 Task: Set and save  "Partitions to consider" for "H.264/MPEG-4 Part 10/AVC encoder (x264 10-bit)" to none.
Action: Mouse moved to (111, 14)
Screenshot: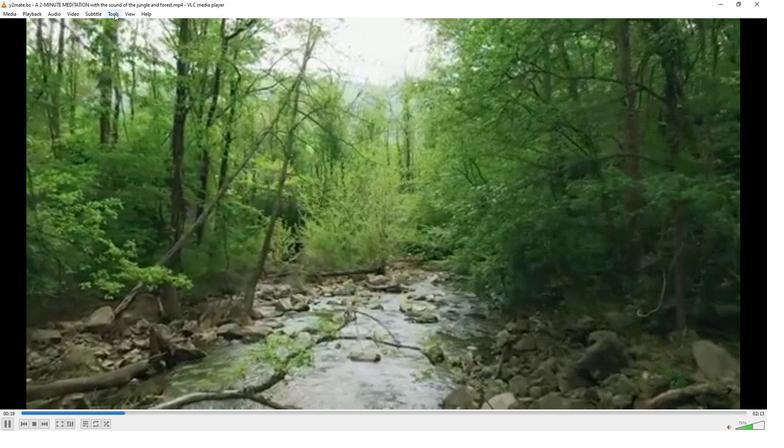 
Action: Mouse pressed left at (111, 14)
Screenshot: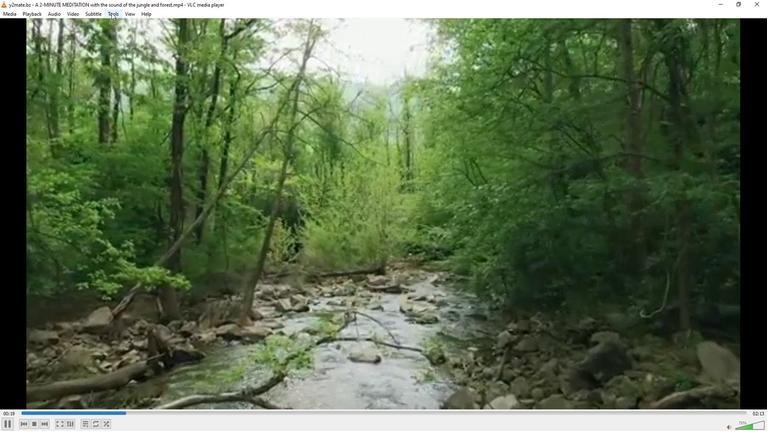 
Action: Mouse moved to (125, 109)
Screenshot: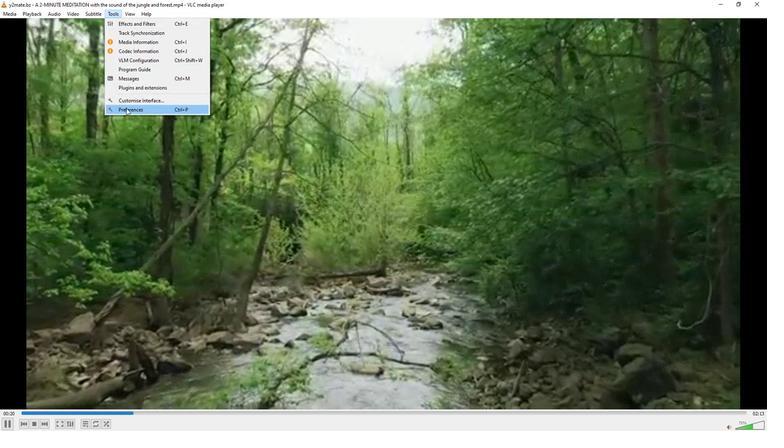 
Action: Mouse pressed left at (125, 109)
Screenshot: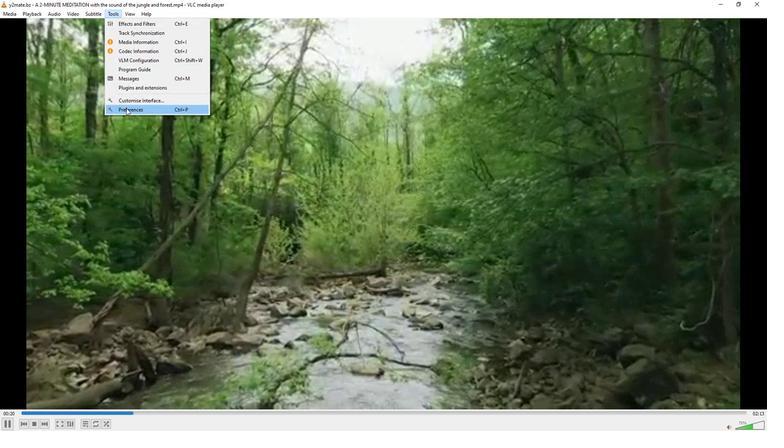 
Action: Mouse moved to (252, 350)
Screenshot: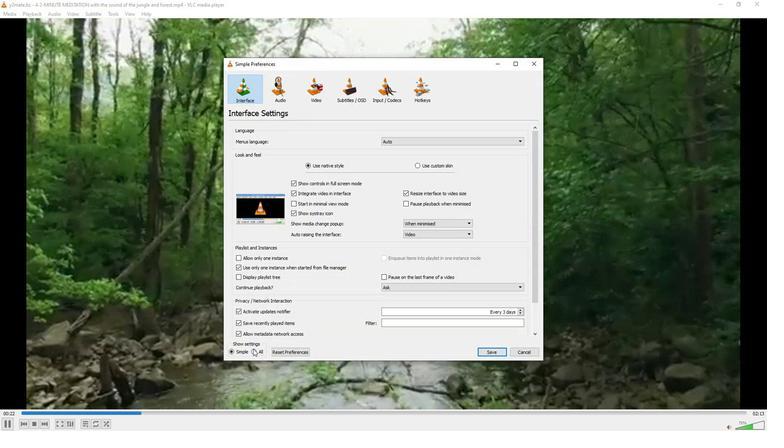 
Action: Mouse pressed left at (252, 350)
Screenshot: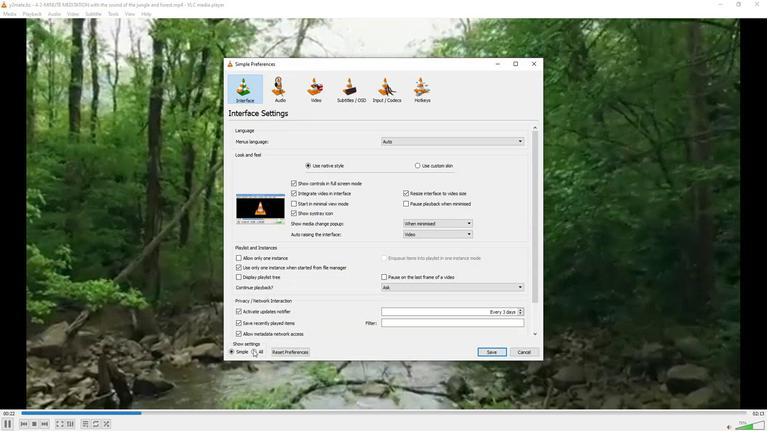 
Action: Mouse moved to (241, 270)
Screenshot: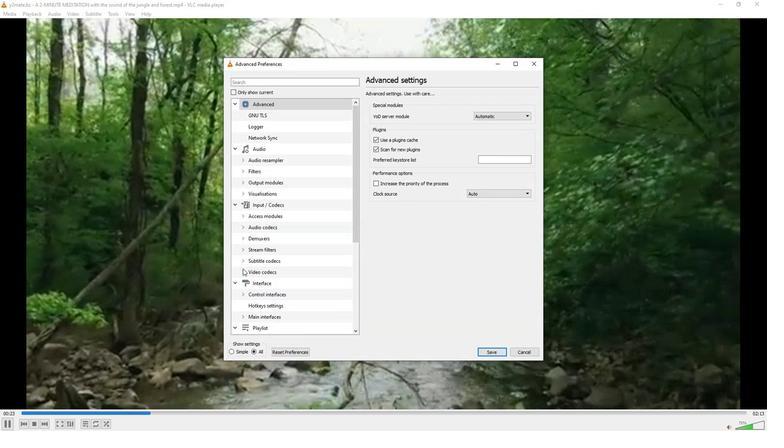 
Action: Mouse pressed left at (241, 270)
Screenshot: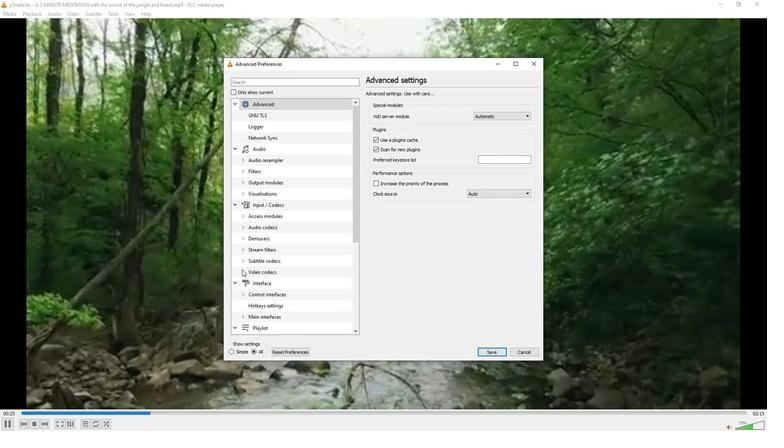 
Action: Mouse moved to (257, 273)
Screenshot: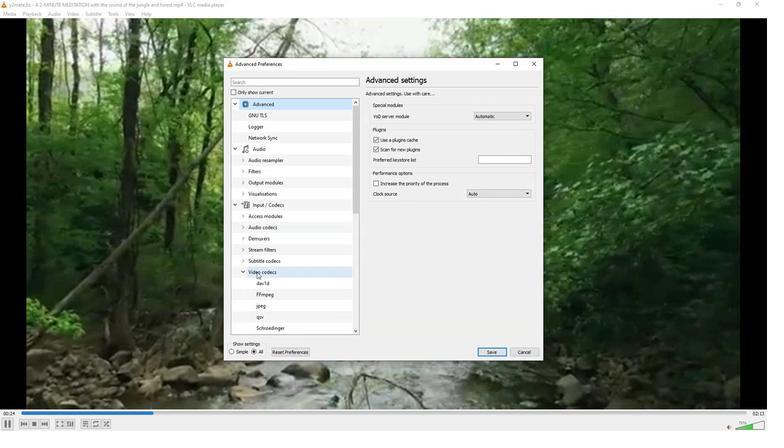 
Action: Mouse scrolled (257, 272) with delta (0, 0)
Screenshot: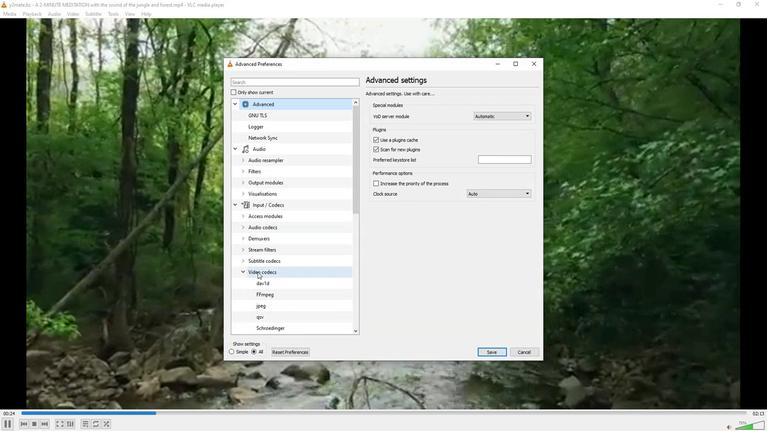 
Action: Mouse scrolled (257, 272) with delta (0, 0)
Screenshot: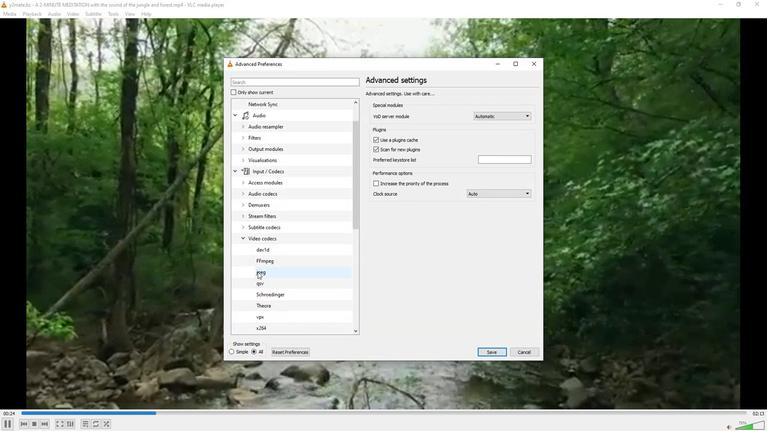
Action: Mouse moved to (259, 303)
Screenshot: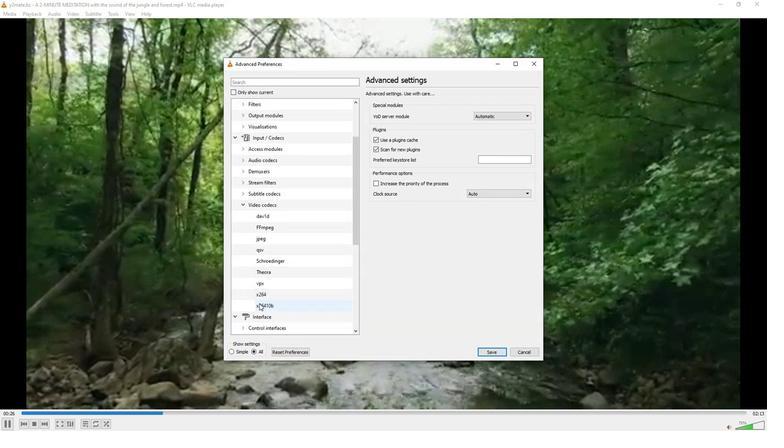 
Action: Mouse pressed left at (259, 303)
Screenshot: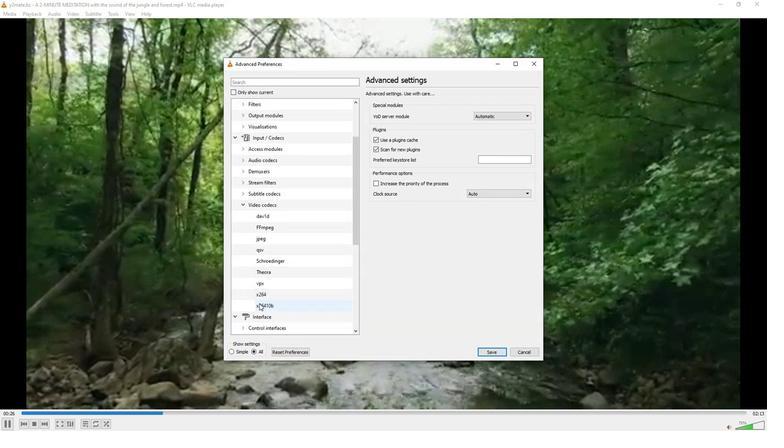 
Action: Mouse moved to (386, 282)
Screenshot: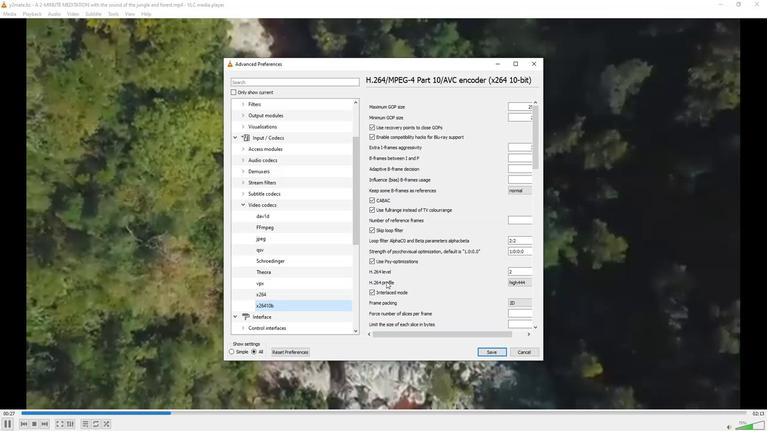 
Action: Mouse scrolled (386, 282) with delta (0, 0)
Screenshot: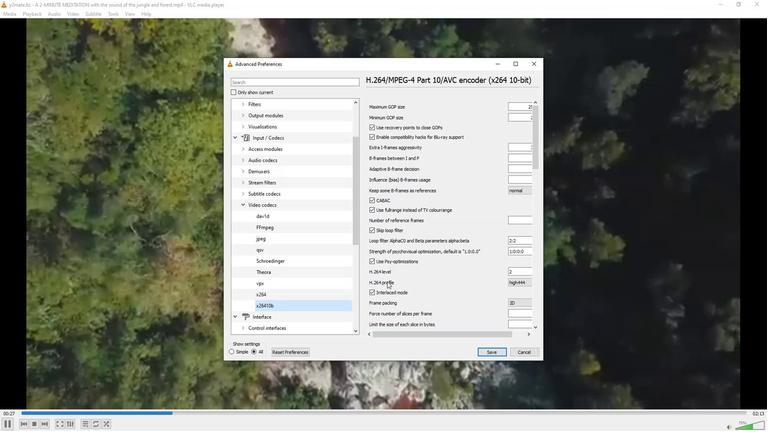 
Action: Mouse moved to (386, 282)
Screenshot: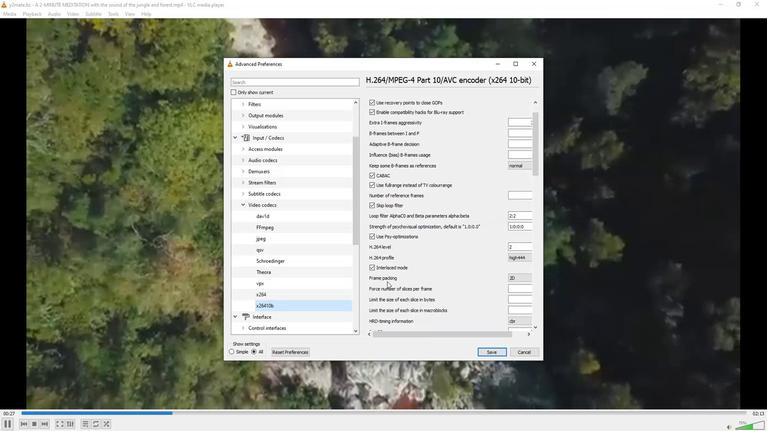 
Action: Mouse scrolled (386, 281) with delta (0, 0)
Screenshot: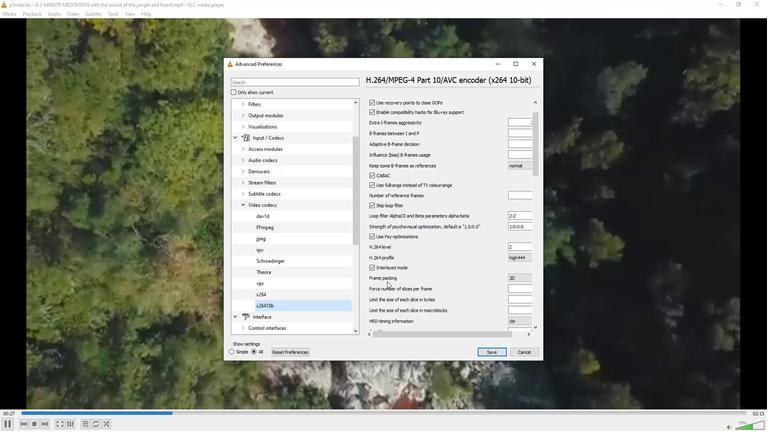 
Action: Mouse moved to (389, 278)
Screenshot: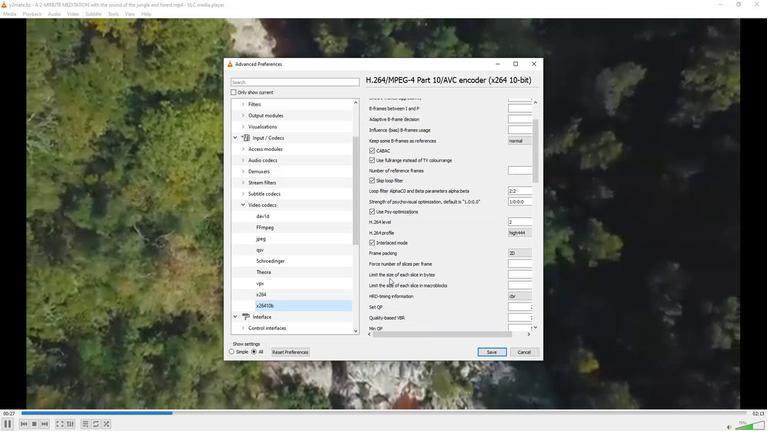 
Action: Mouse scrolled (389, 278) with delta (0, 0)
Screenshot: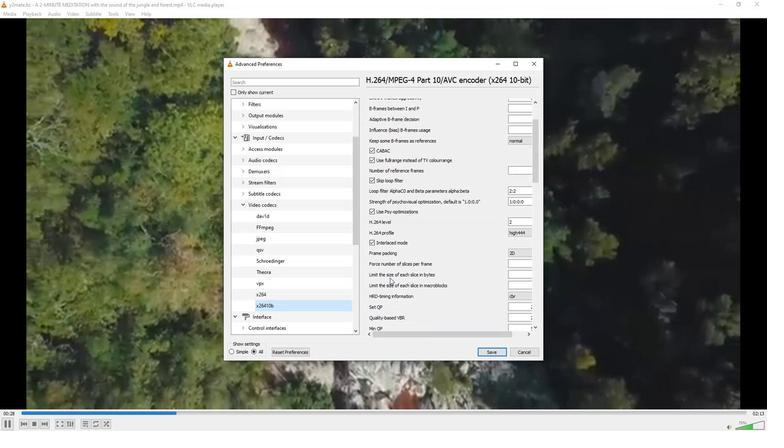 
Action: Mouse moved to (389, 278)
Screenshot: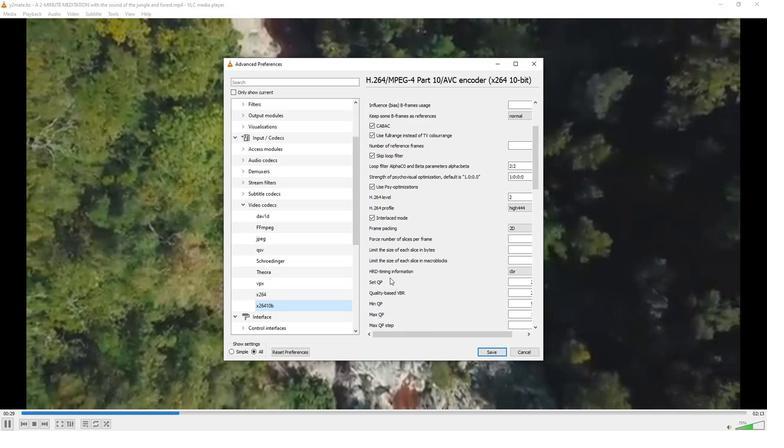 
Action: Mouse scrolled (389, 278) with delta (0, 0)
Screenshot: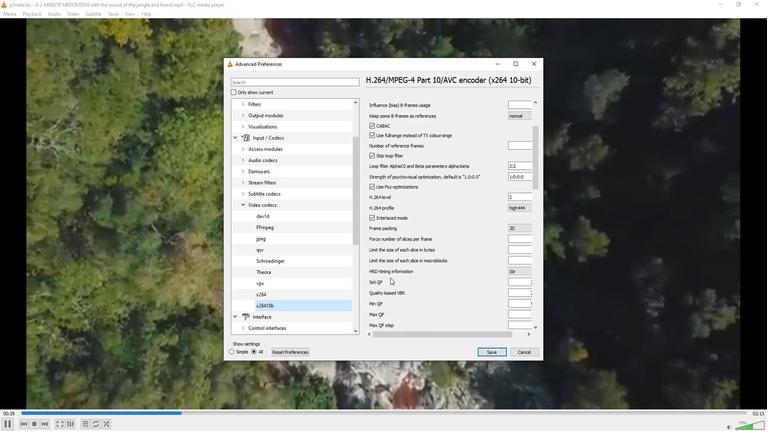 
Action: Mouse scrolled (389, 278) with delta (0, 0)
Screenshot: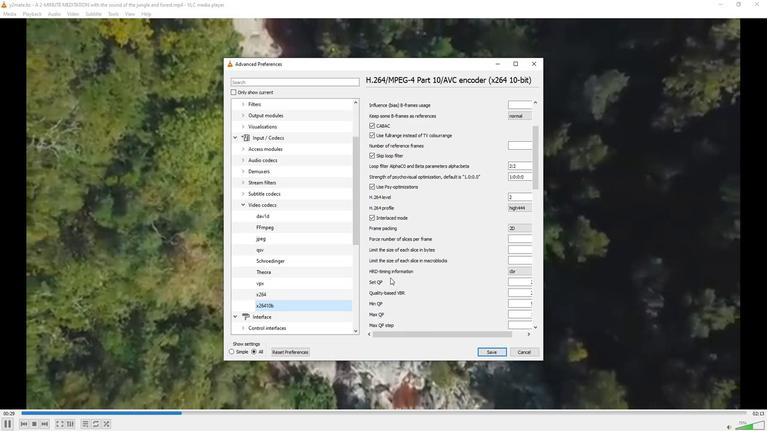 
Action: Mouse moved to (390, 278)
Screenshot: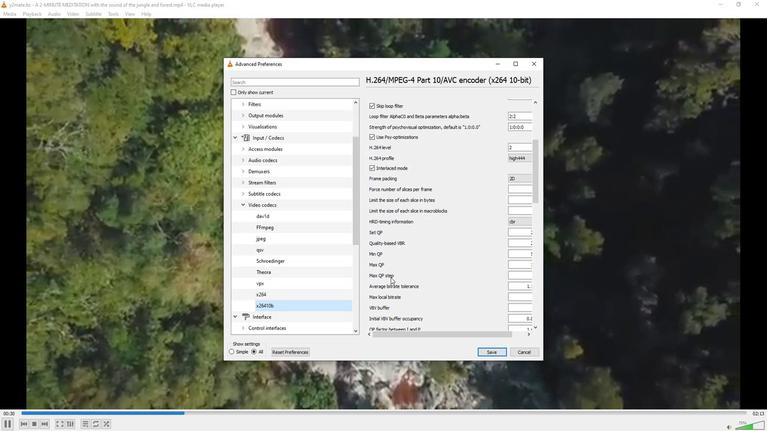
Action: Mouse scrolled (390, 278) with delta (0, 0)
Screenshot: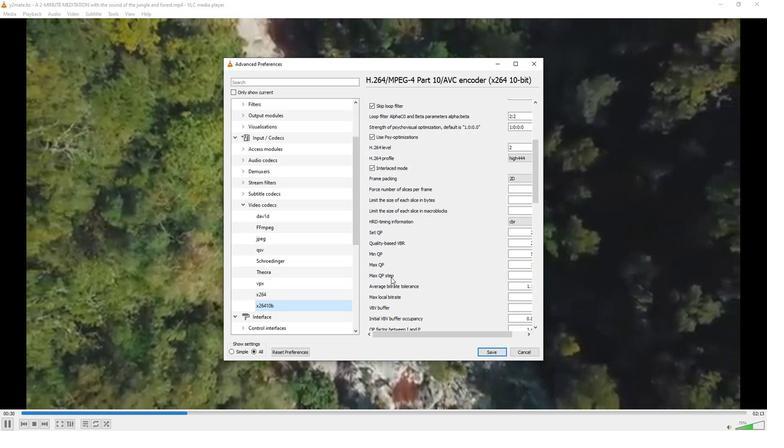 
Action: Mouse moved to (390, 278)
Screenshot: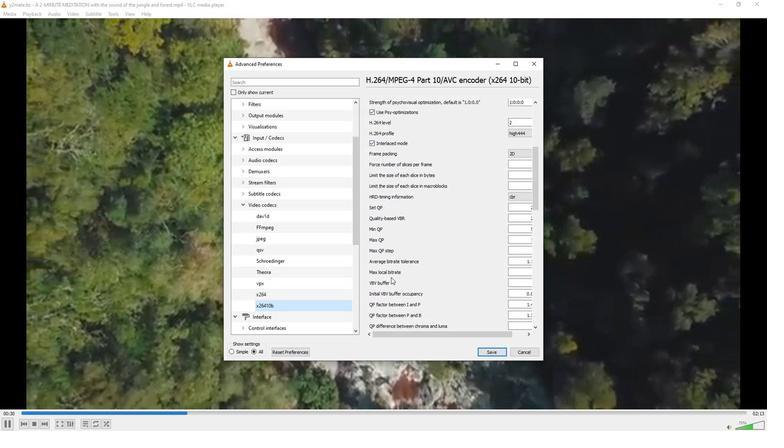 
Action: Mouse scrolled (390, 277) with delta (0, 0)
Screenshot: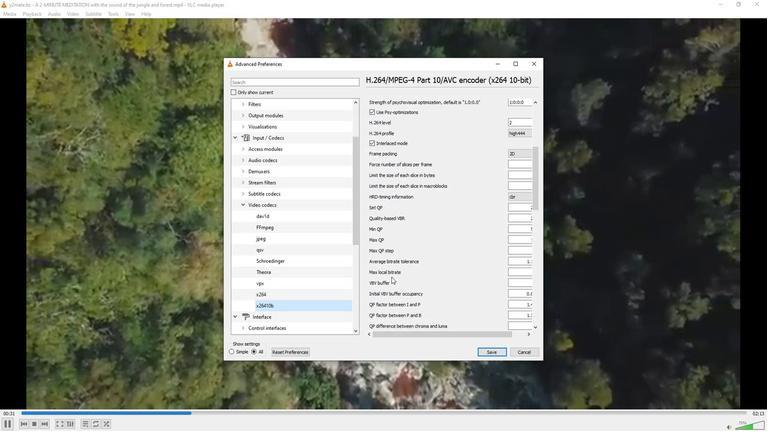 
Action: Mouse scrolled (390, 277) with delta (0, 0)
Screenshot: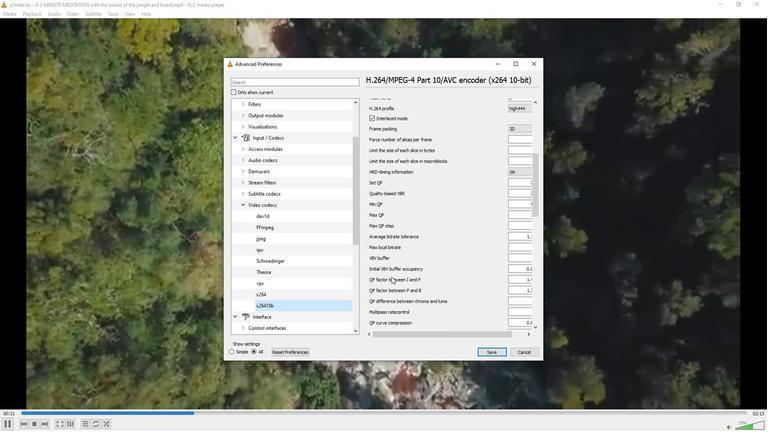 
Action: Mouse scrolled (390, 277) with delta (0, 0)
Screenshot: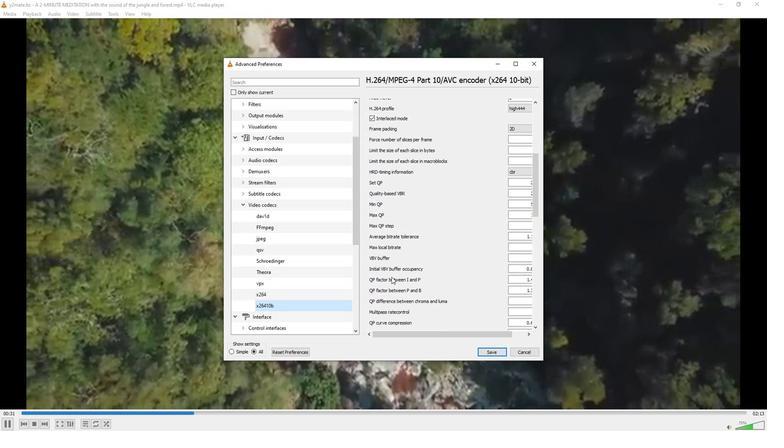 
Action: Mouse moved to (410, 332)
Screenshot: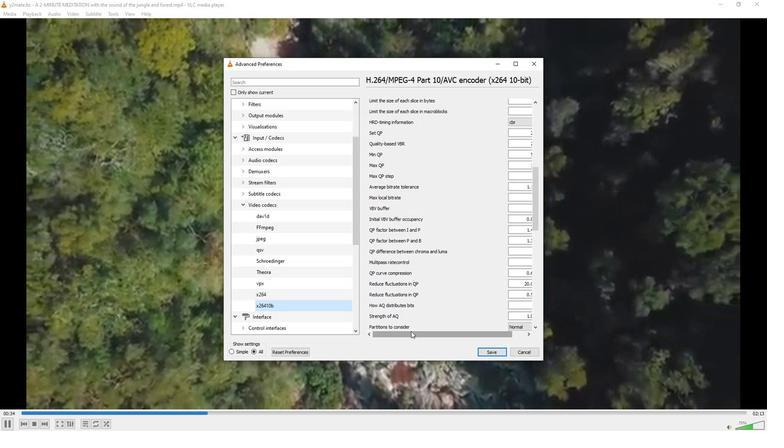 
Action: Mouse pressed left at (410, 332)
Screenshot: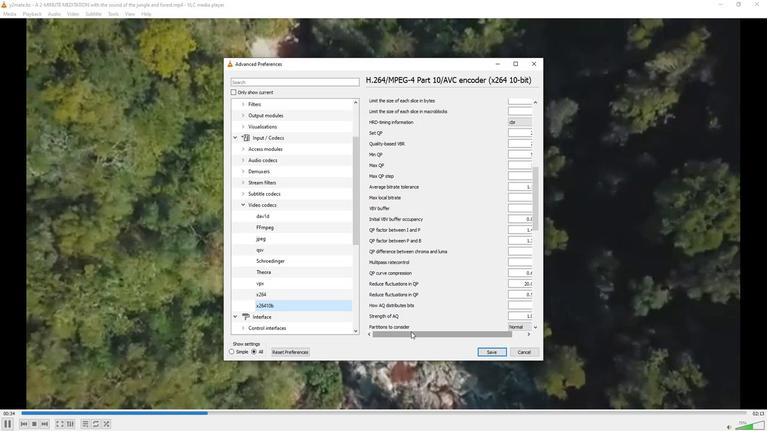 
Action: Mouse moved to (523, 325)
Screenshot: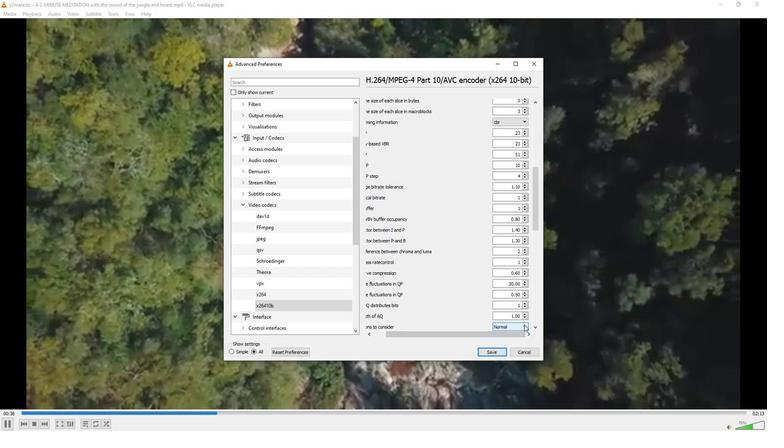 
Action: Mouse pressed left at (523, 325)
Screenshot: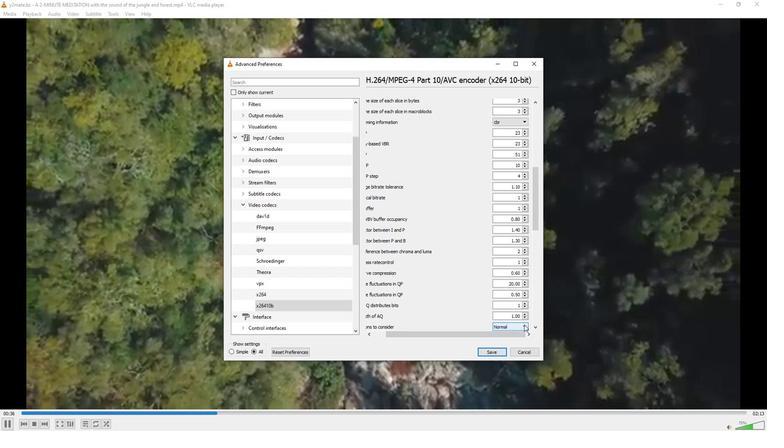 
Action: Mouse moved to (499, 335)
Screenshot: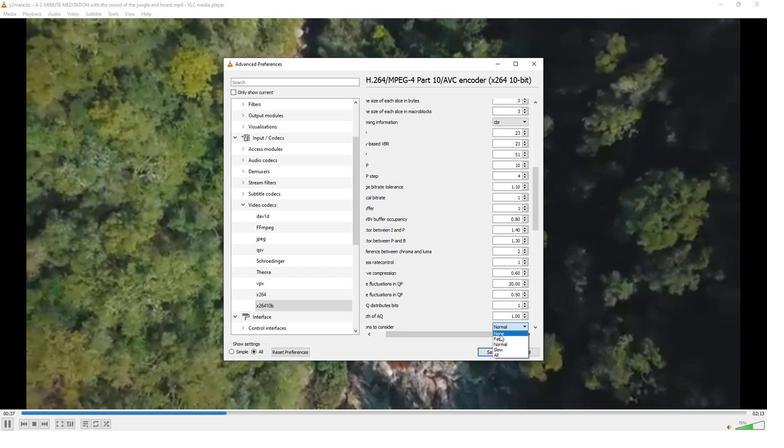 
Action: Mouse pressed left at (499, 335)
Screenshot: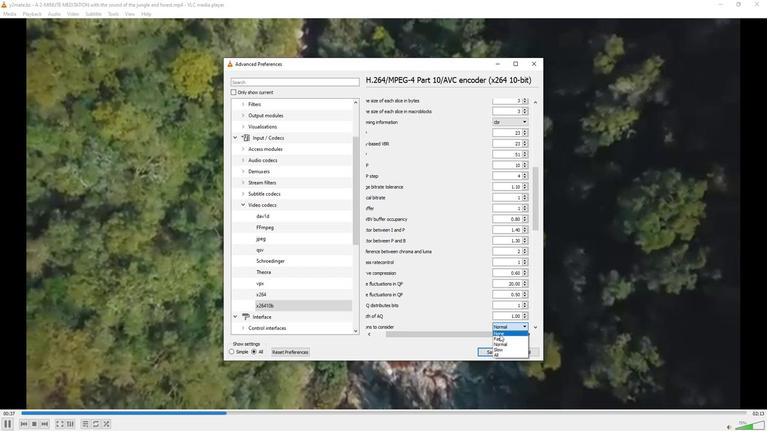 
Action: Mouse moved to (492, 353)
Screenshot: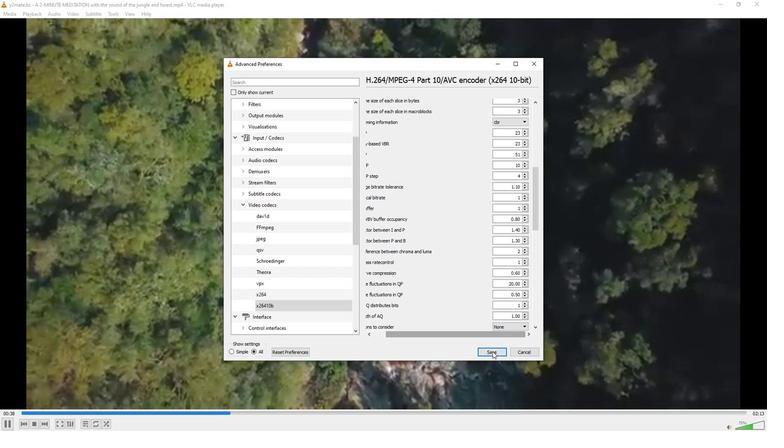 
Action: Mouse pressed left at (492, 353)
Screenshot: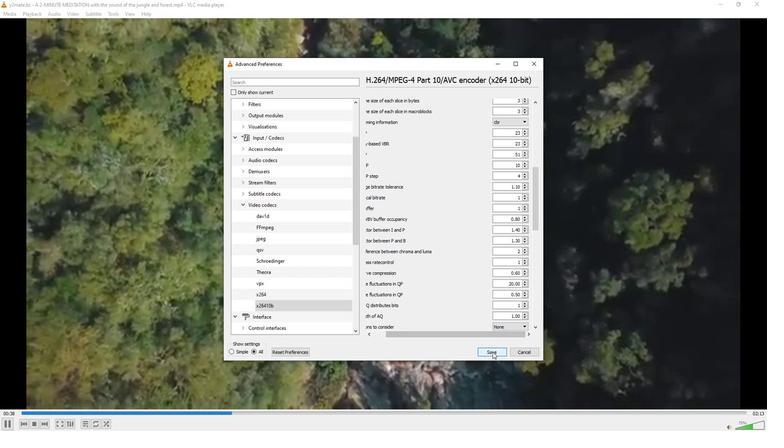 
Action: Mouse moved to (492, 351)
Screenshot: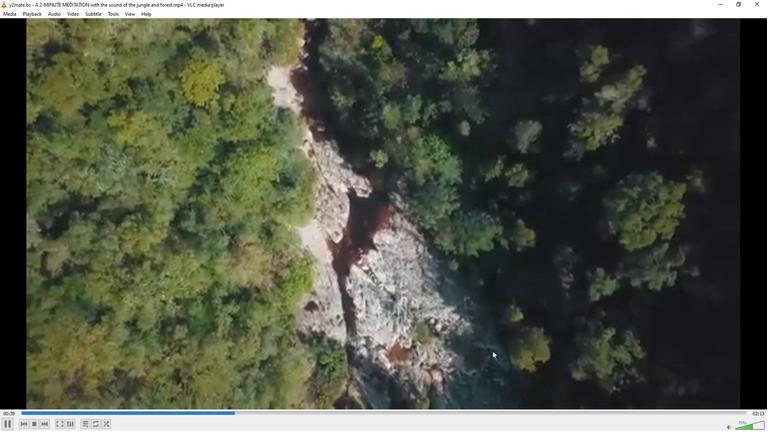 
